 Task: Search one way flight ticket for 1 adult, 1 child, 1 infant in seat in premium economy from Ceiba: Jose Aponte De La Torre Airport to Indianapolis: Indianapolis International Airport on 8-5-2023. Number of bags: 2 carry on bags and 4 checked bags. Outbound departure time preference is 18:30.
Action: Mouse moved to (279, 242)
Screenshot: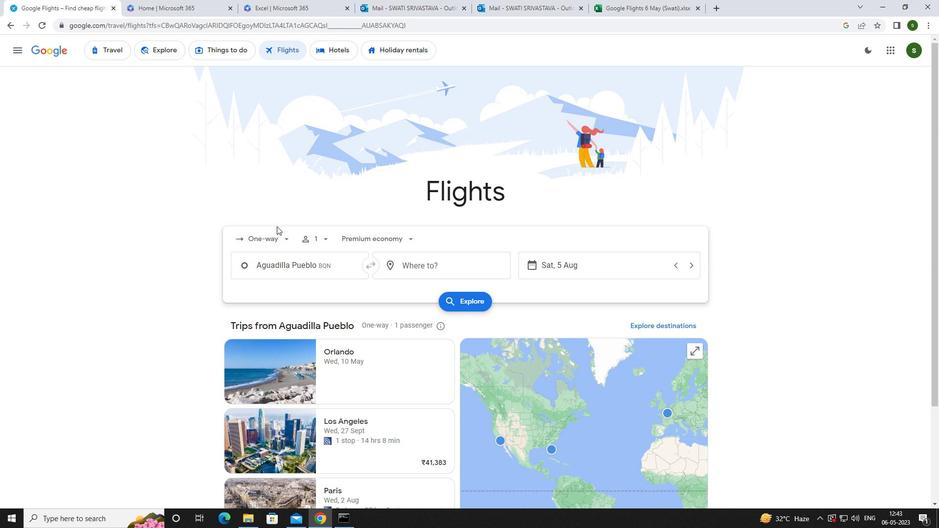 
Action: Mouse pressed left at (279, 242)
Screenshot: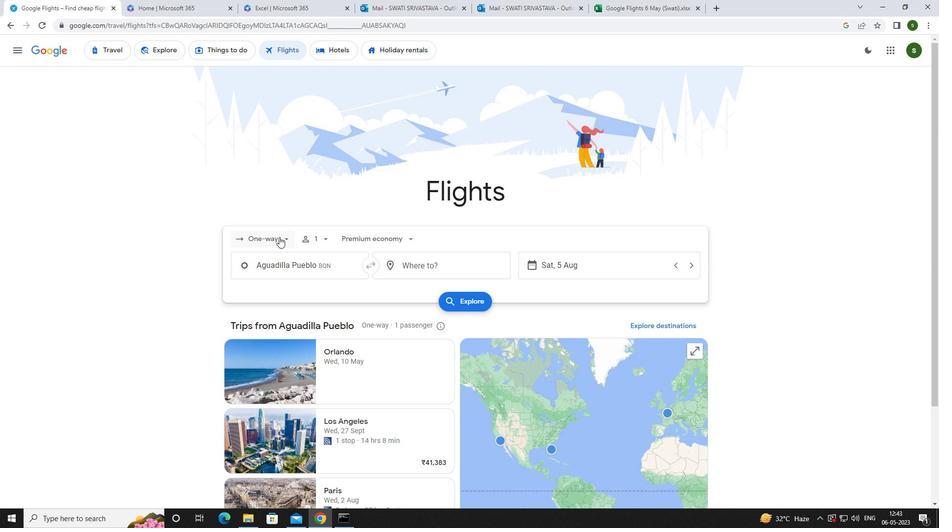 
Action: Mouse moved to (281, 282)
Screenshot: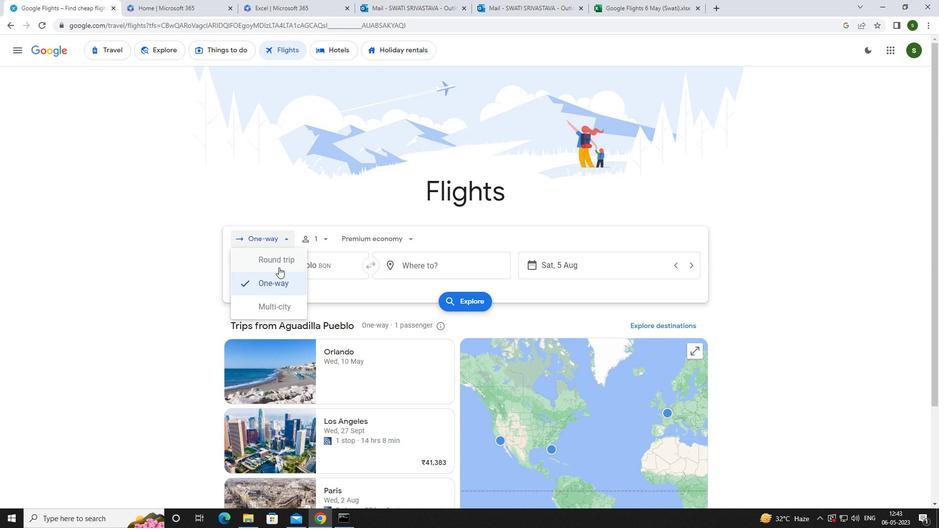 
Action: Mouse pressed left at (281, 282)
Screenshot: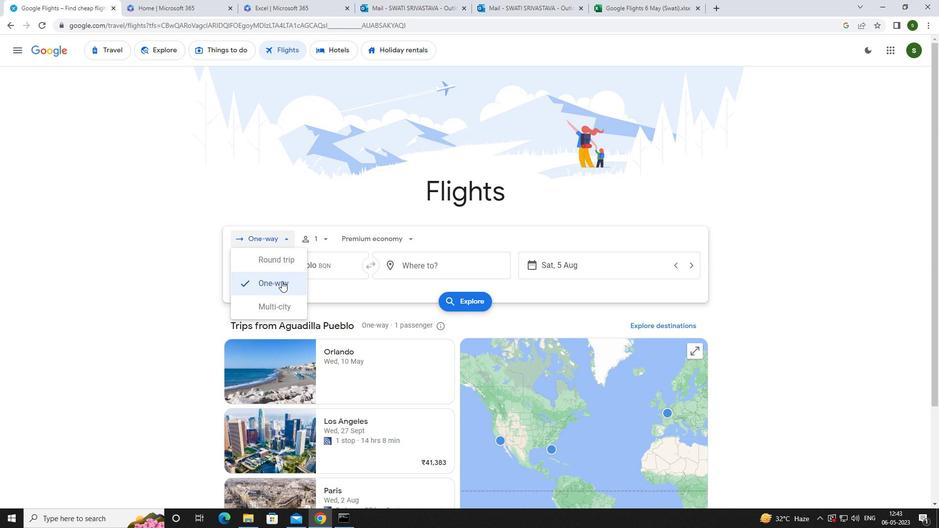 
Action: Mouse moved to (322, 244)
Screenshot: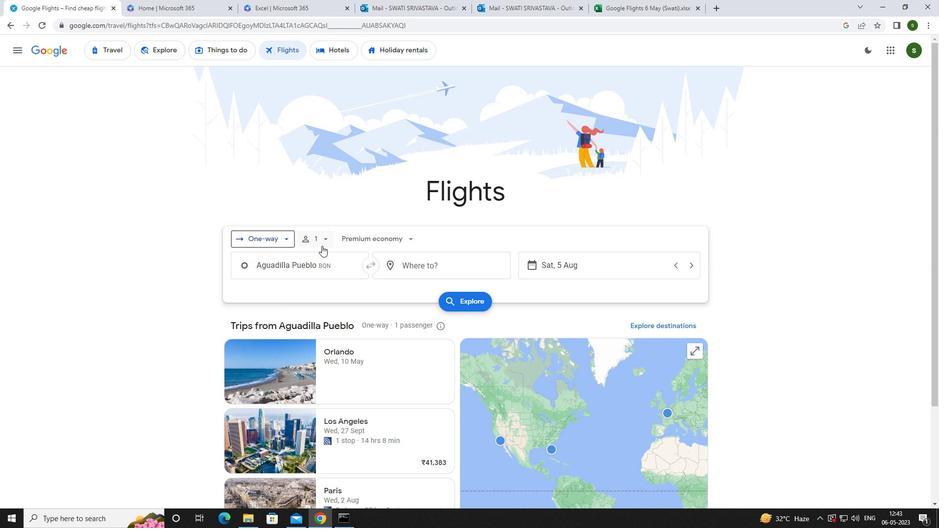 
Action: Mouse pressed left at (322, 244)
Screenshot: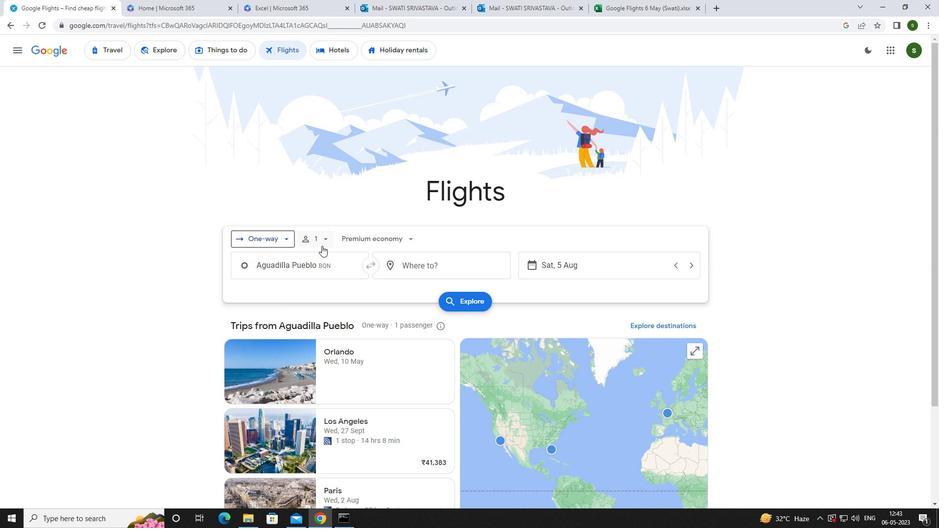 
Action: Mouse moved to (399, 290)
Screenshot: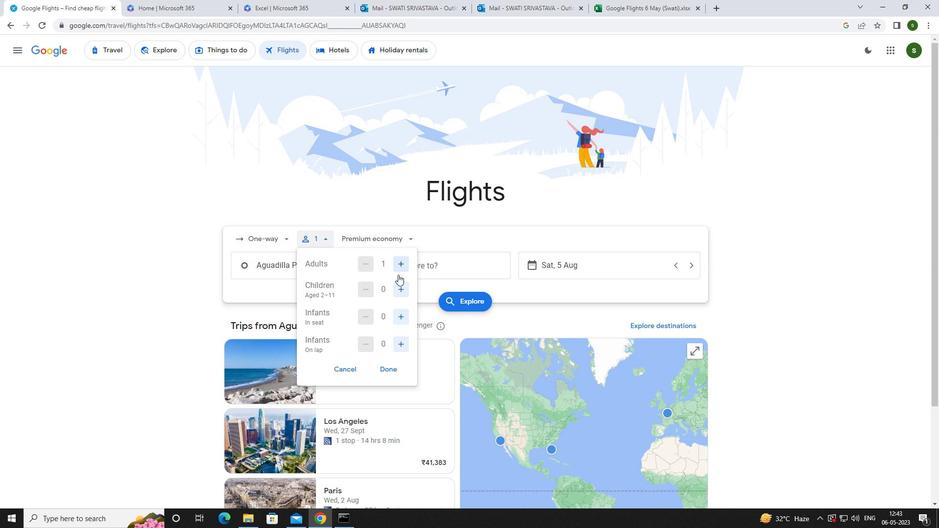 
Action: Mouse pressed left at (399, 290)
Screenshot: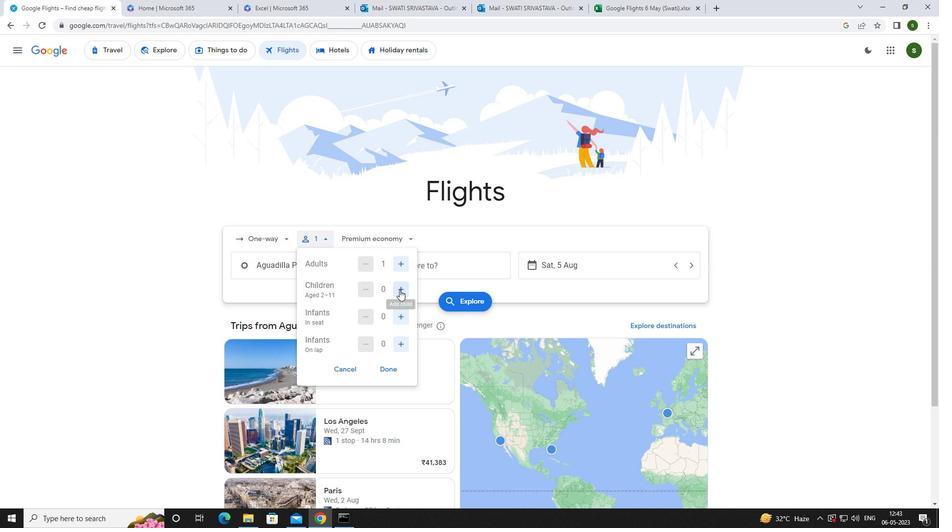 
Action: Mouse moved to (399, 315)
Screenshot: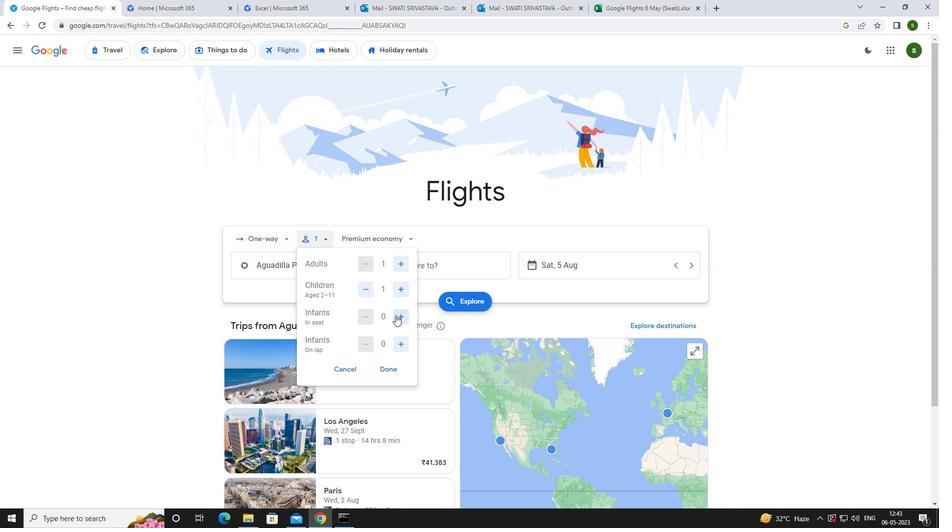 
Action: Mouse pressed left at (399, 315)
Screenshot: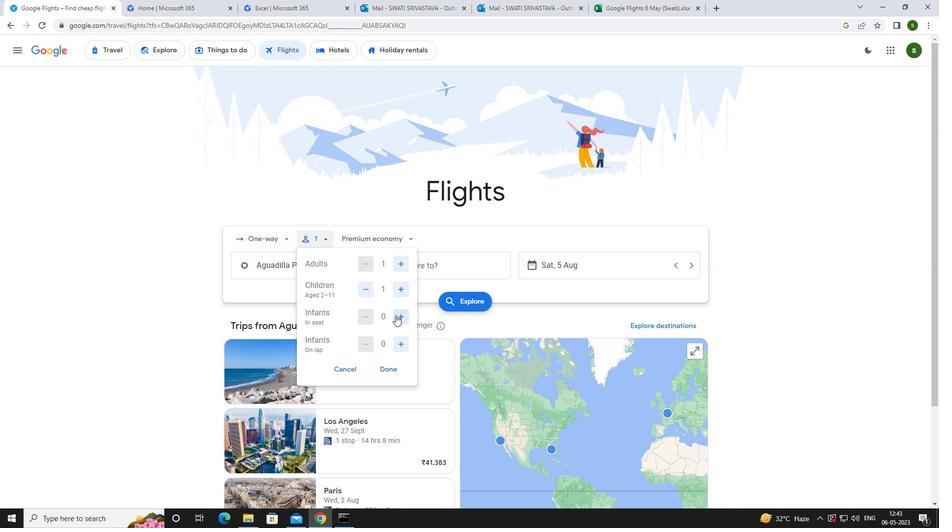 
Action: Mouse moved to (394, 232)
Screenshot: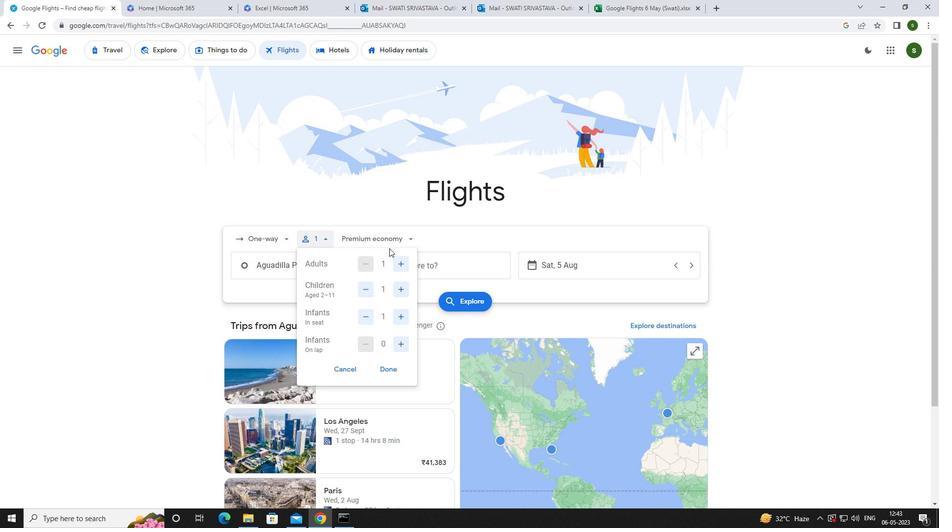 
Action: Mouse pressed left at (394, 232)
Screenshot: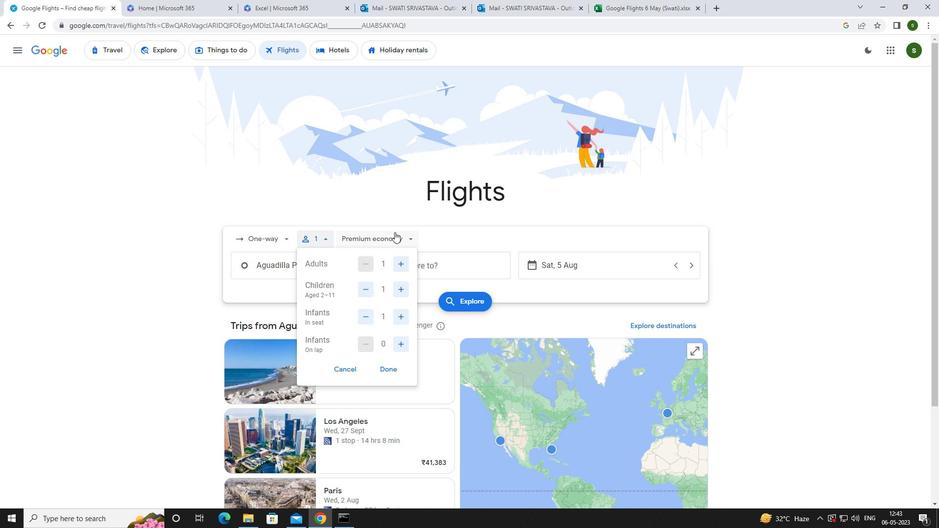 
Action: Mouse moved to (398, 280)
Screenshot: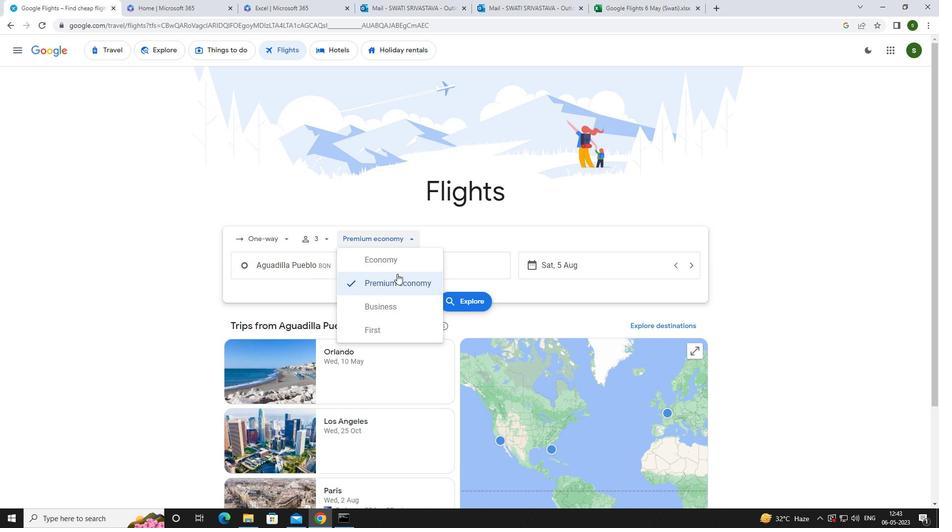 
Action: Mouse pressed left at (398, 280)
Screenshot: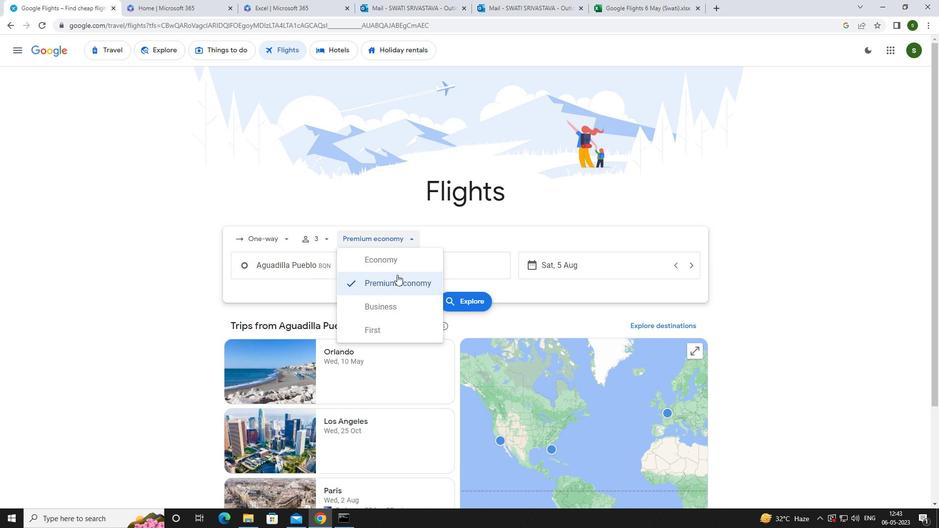 
Action: Mouse moved to (350, 261)
Screenshot: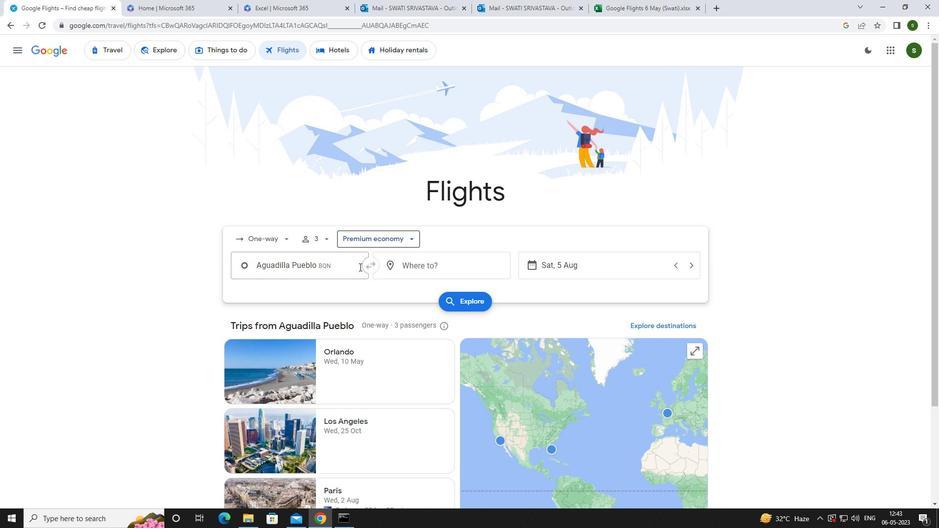 
Action: Mouse pressed left at (350, 261)
Screenshot: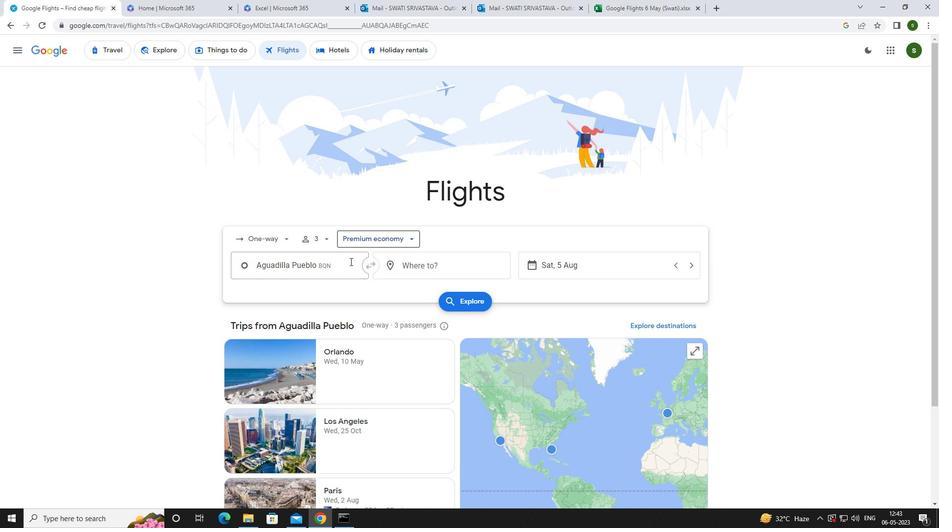 
Action: Key pressed <Key.caps_lock>j<Key.caps_lock>ose<Key.space><Key.caps_lock>a<Key.caps_lock>pon
Screenshot: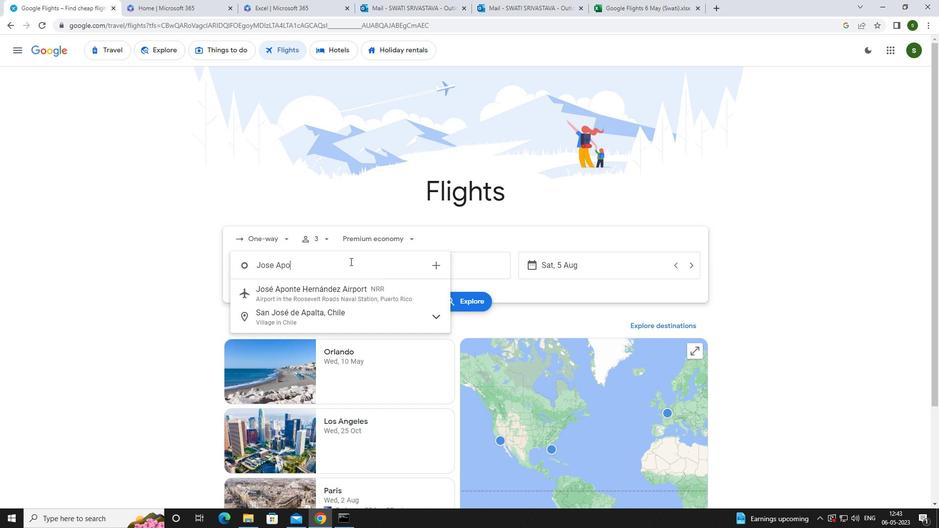 
Action: Mouse moved to (349, 293)
Screenshot: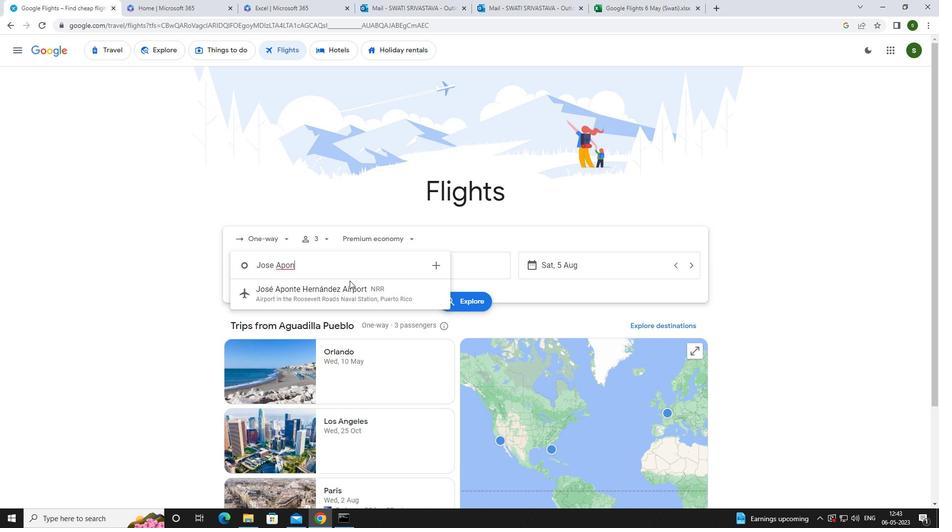 
Action: Mouse pressed left at (349, 293)
Screenshot: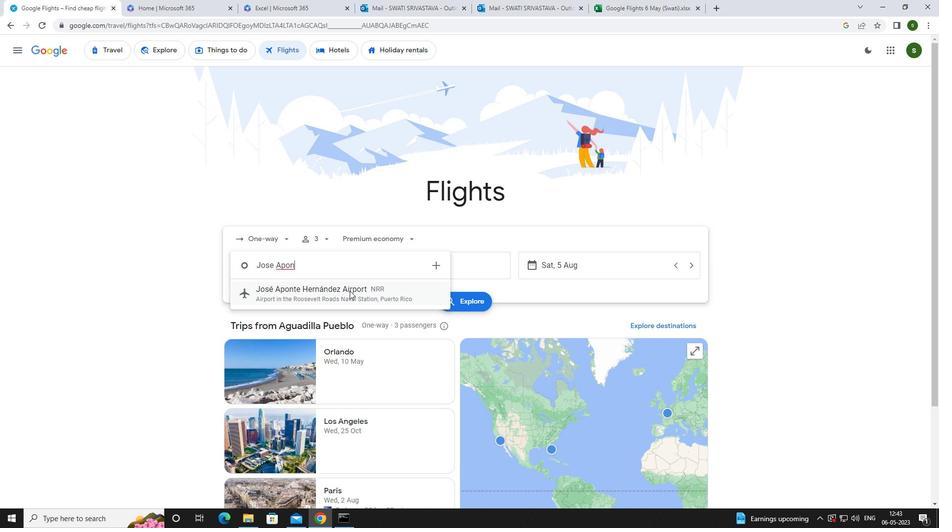 
Action: Mouse moved to (419, 267)
Screenshot: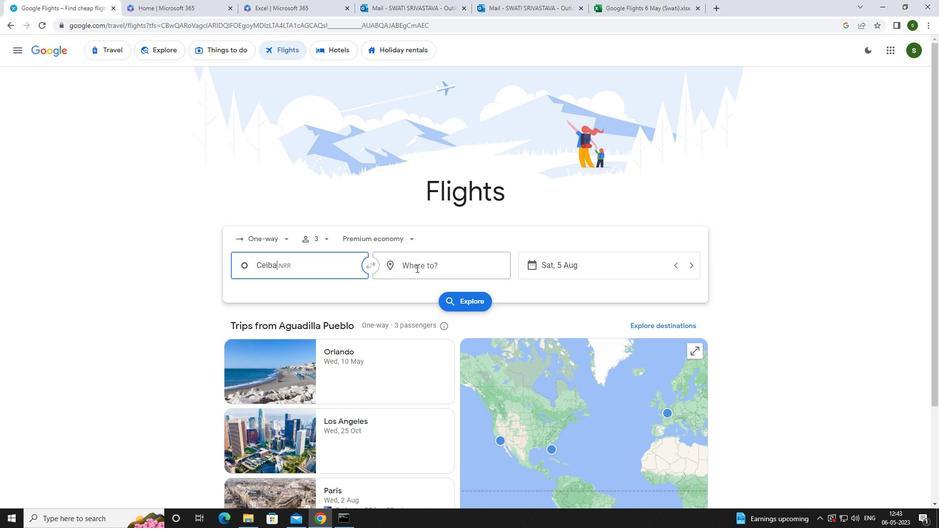 
Action: Mouse pressed left at (419, 267)
Screenshot: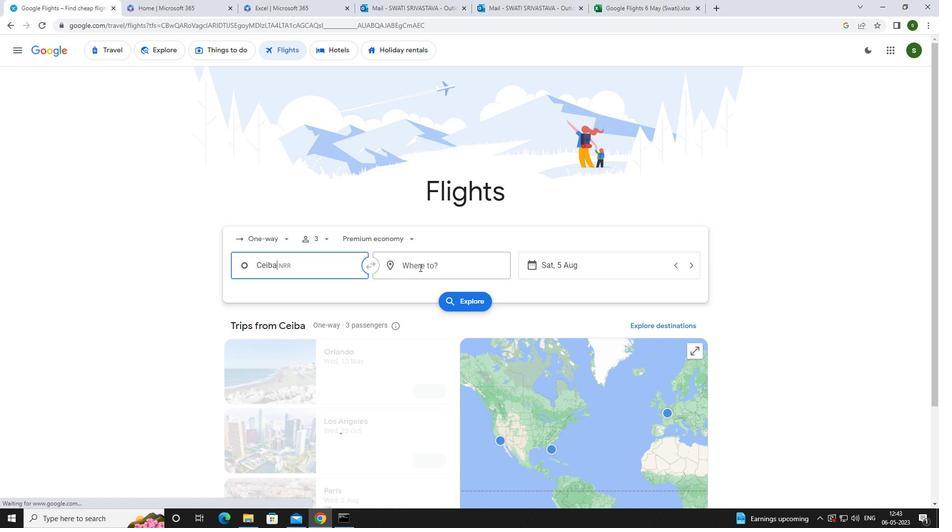 
Action: Key pressed <Key.caps_lock>i<Key.caps_lock>ndianapol
Screenshot: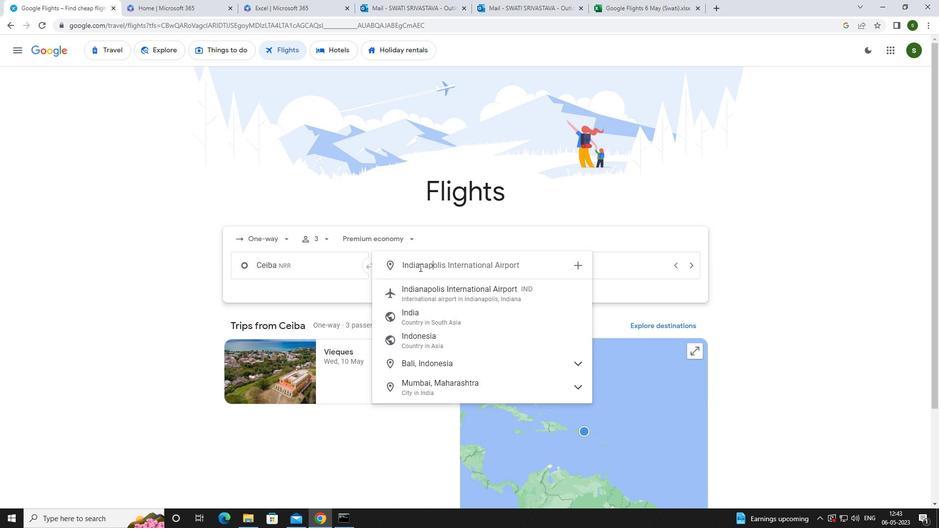
Action: Mouse moved to (431, 327)
Screenshot: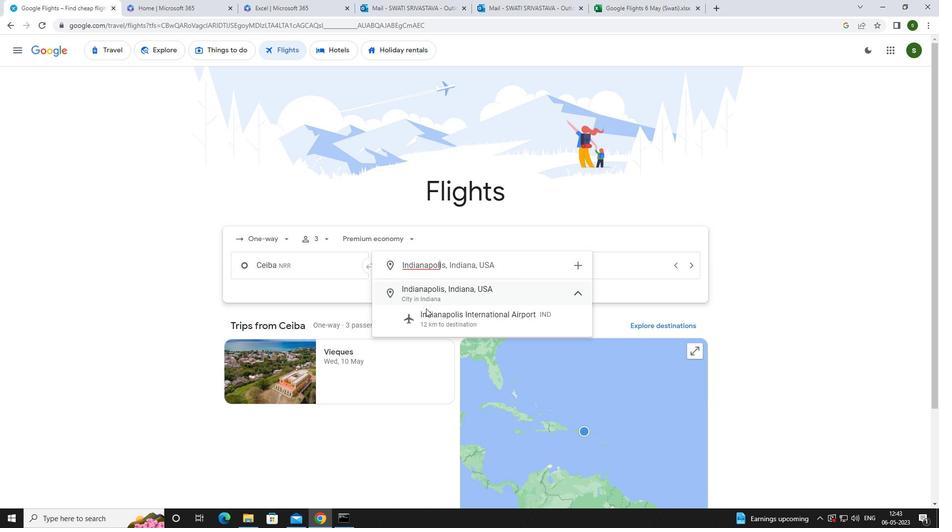 
Action: Mouse pressed left at (431, 327)
Screenshot: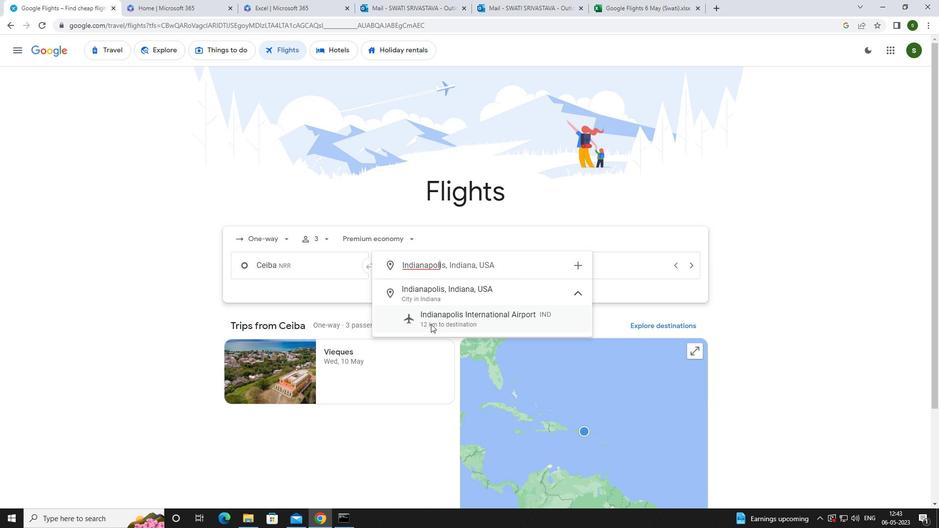 
Action: Mouse moved to (572, 261)
Screenshot: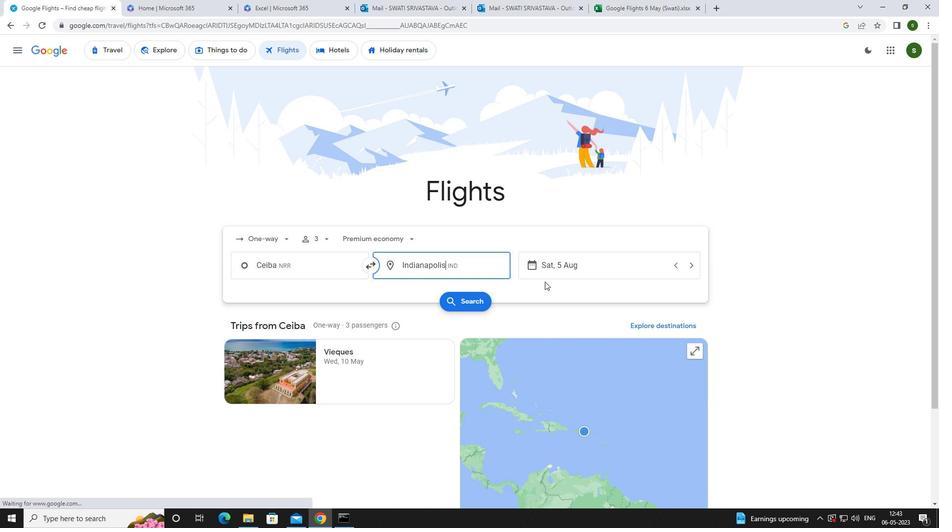 
Action: Mouse pressed left at (572, 261)
Screenshot: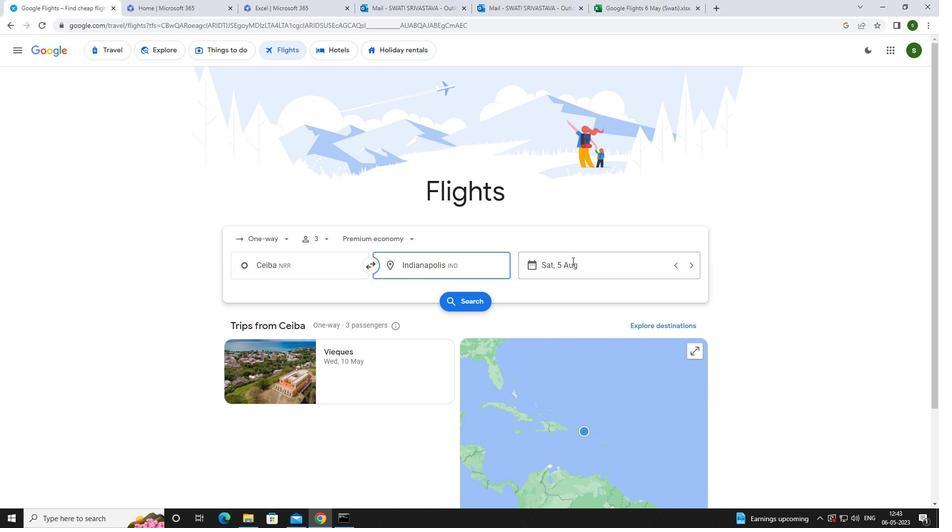 
Action: Mouse moved to (493, 337)
Screenshot: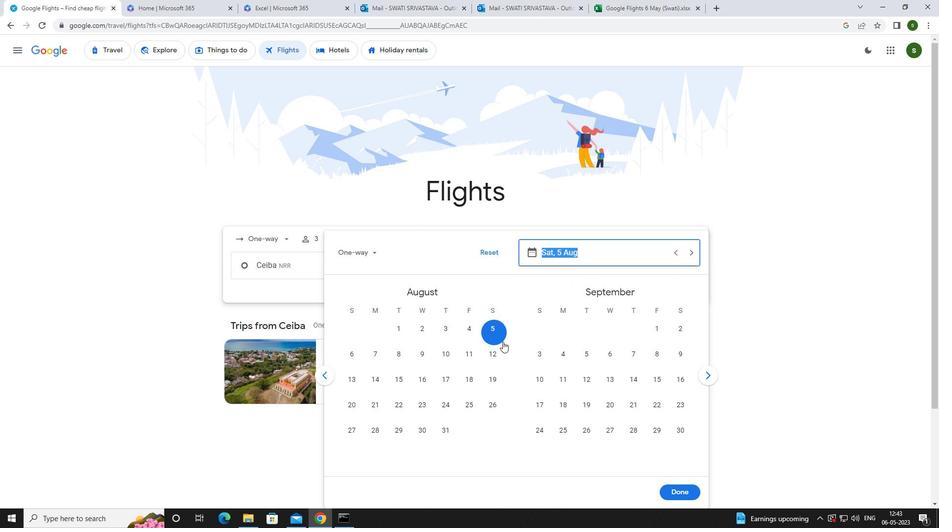 
Action: Mouse pressed left at (493, 337)
Screenshot: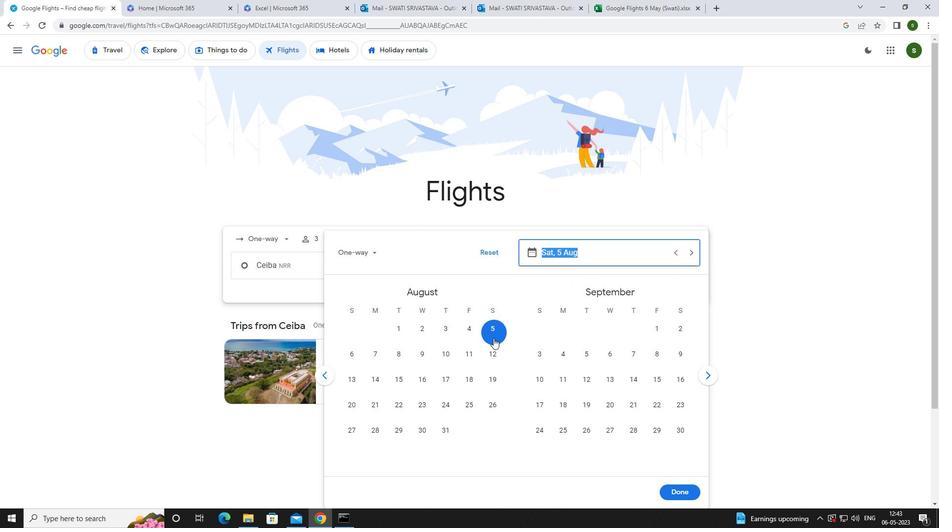 
Action: Mouse moved to (673, 494)
Screenshot: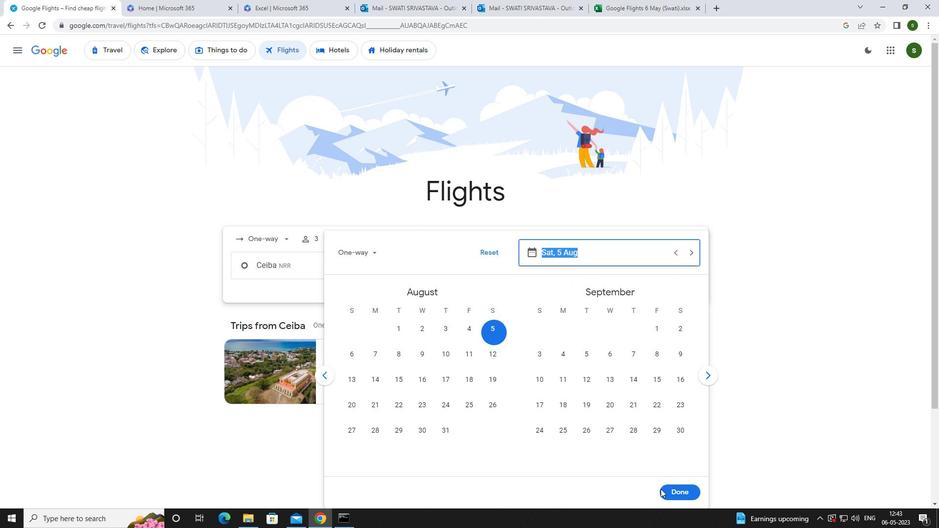 
Action: Mouse pressed left at (673, 494)
Screenshot: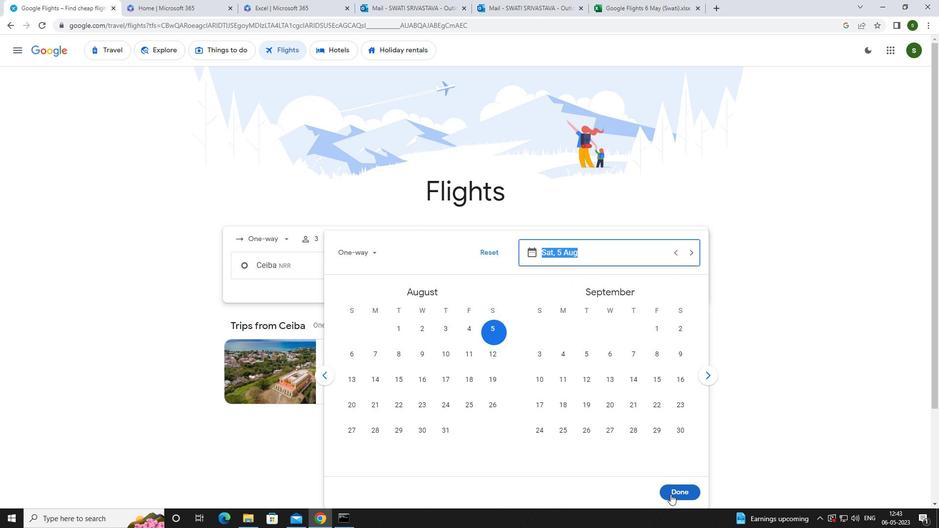 
Action: Mouse moved to (475, 297)
Screenshot: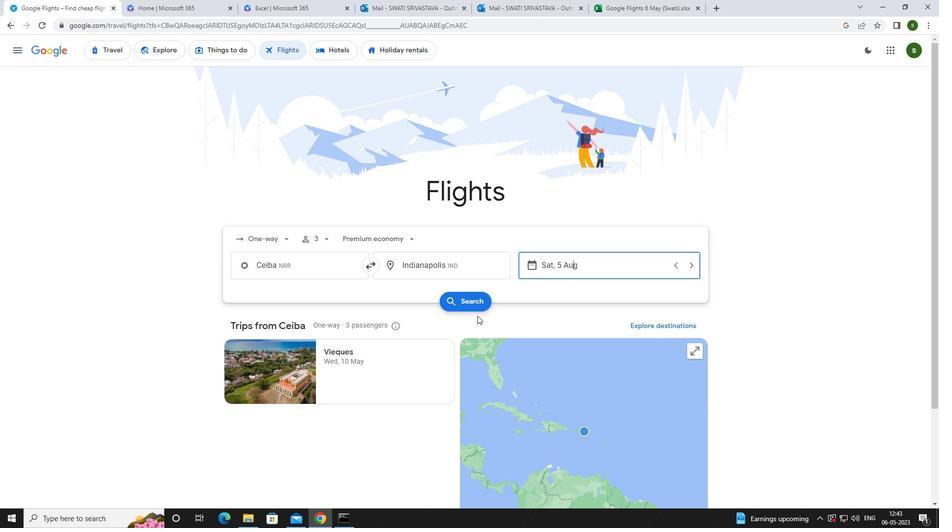 
Action: Mouse pressed left at (475, 297)
Screenshot: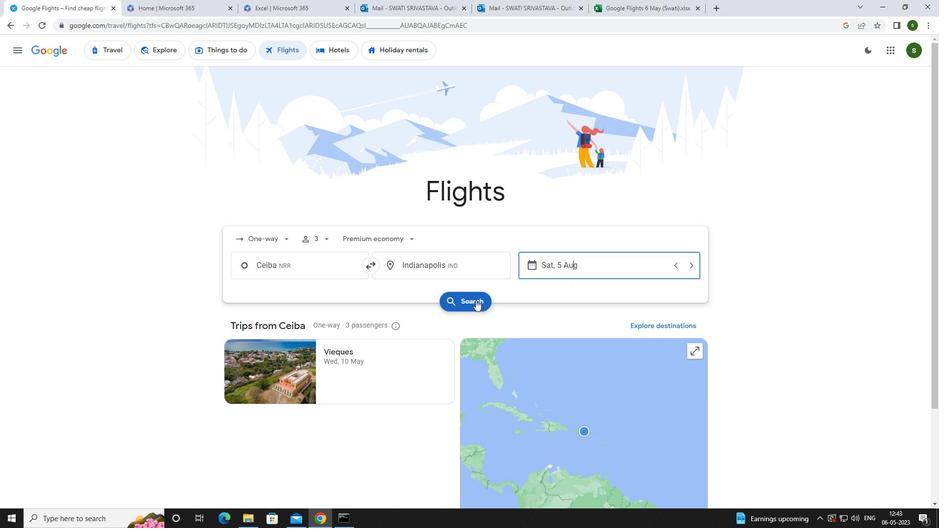 
Action: Mouse moved to (240, 141)
Screenshot: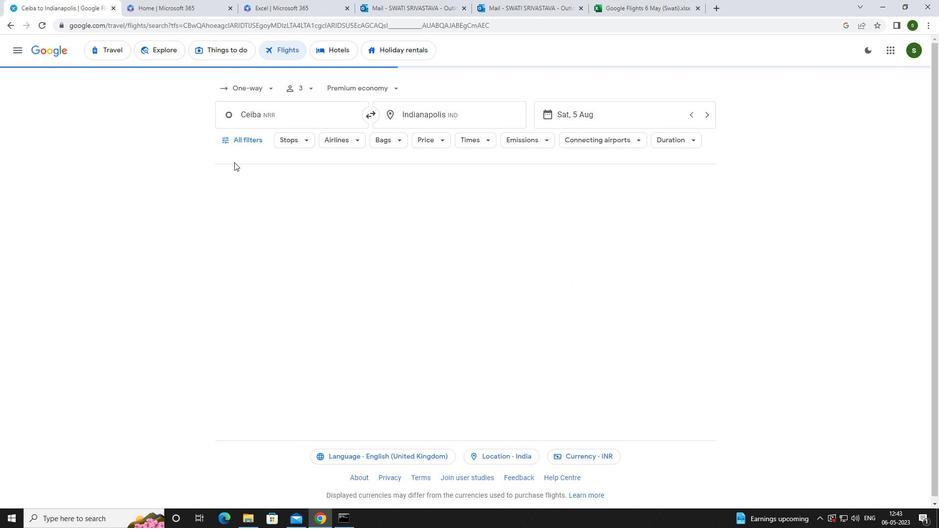 
Action: Mouse pressed left at (240, 141)
Screenshot: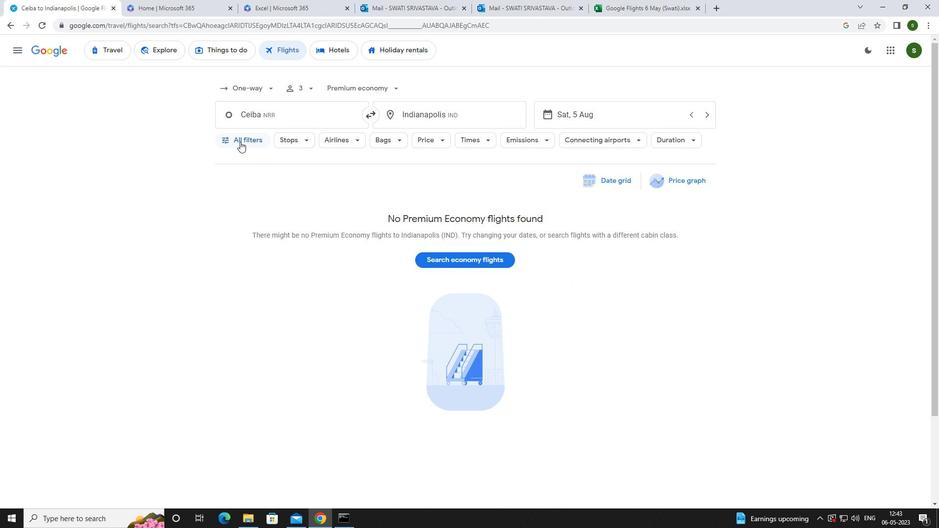 
Action: Mouse moved to (331, 268)
Screenshot: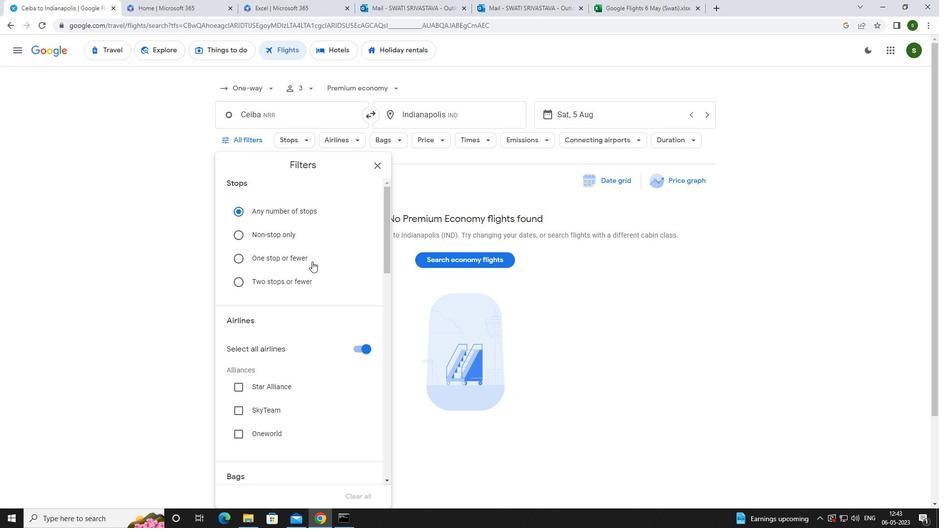 
Action: Mouse scrolled (331, 267) with delta (0, 0)
Screenshot: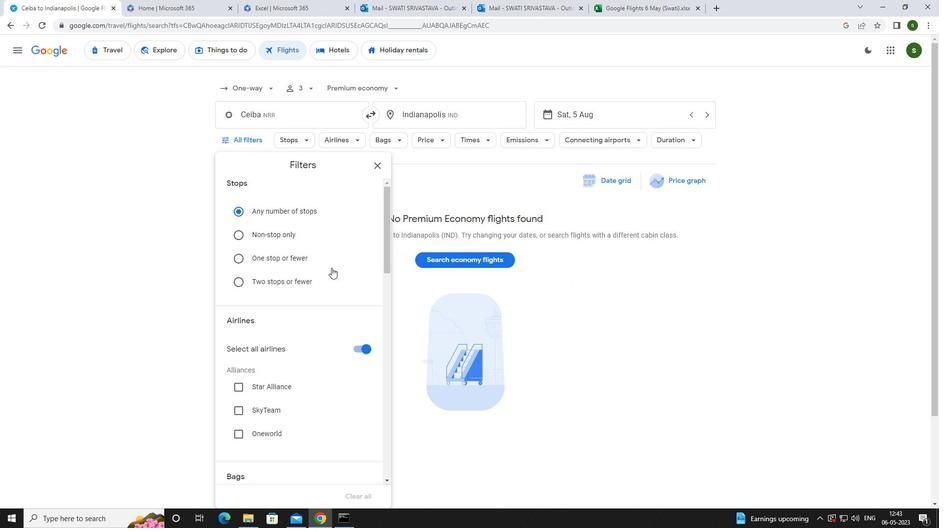 
Action: Mouse scrolled (331, 267) with delta (0, 0)
Screenshot: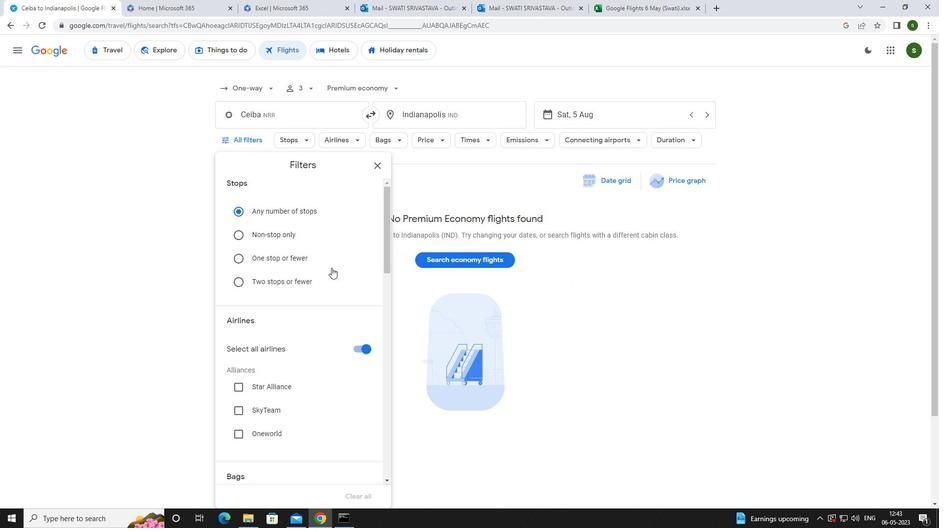 
Action: Mouse scrolled (331, 267) with delta (0, 0)
Screenshot: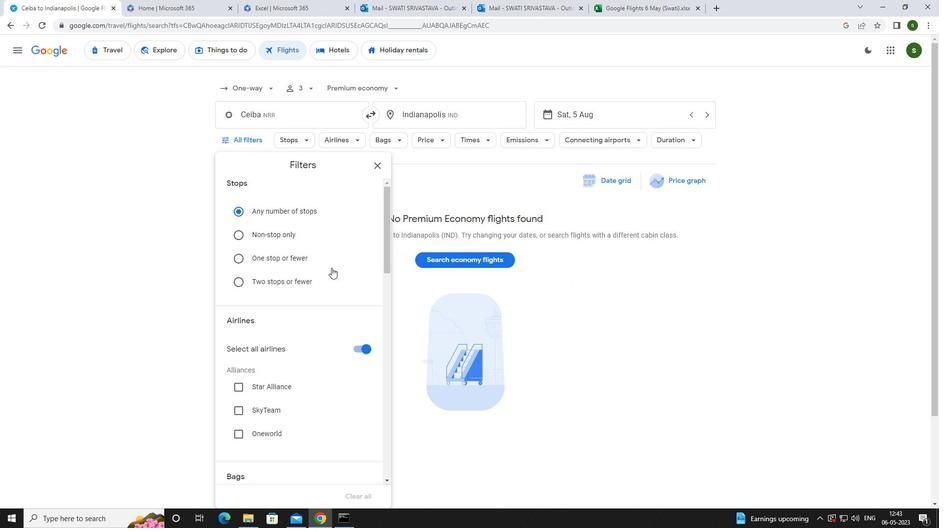 
Action: Mouse scrolled (331, 267) with delta (0, 0)
Screenshot: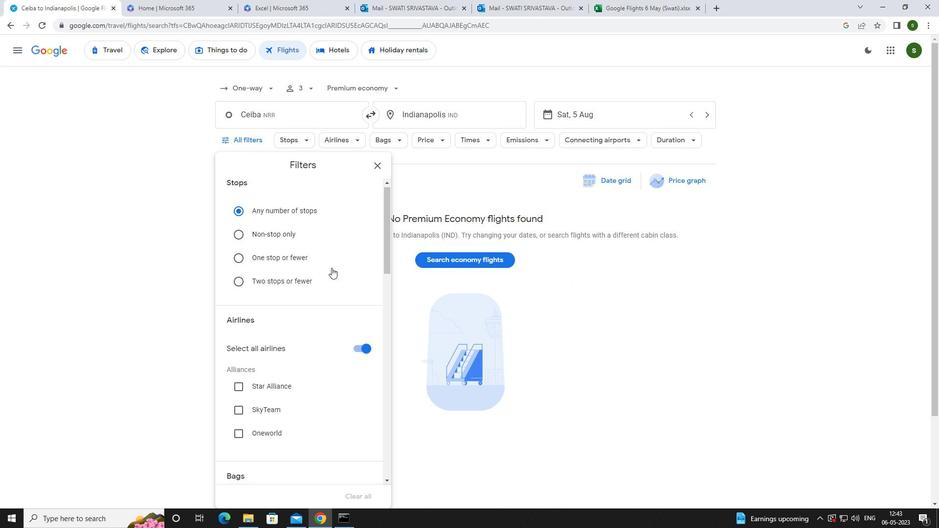 
Action: Mouse scrolled (331, 267) with delta (0, 0)
Screenshot: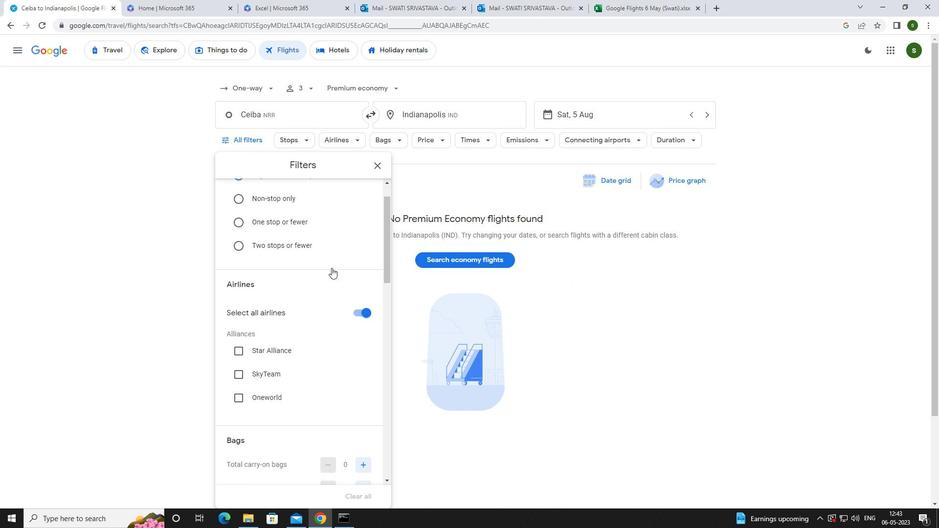 
Action: Mouse moved to (364, 251)
Screenshot: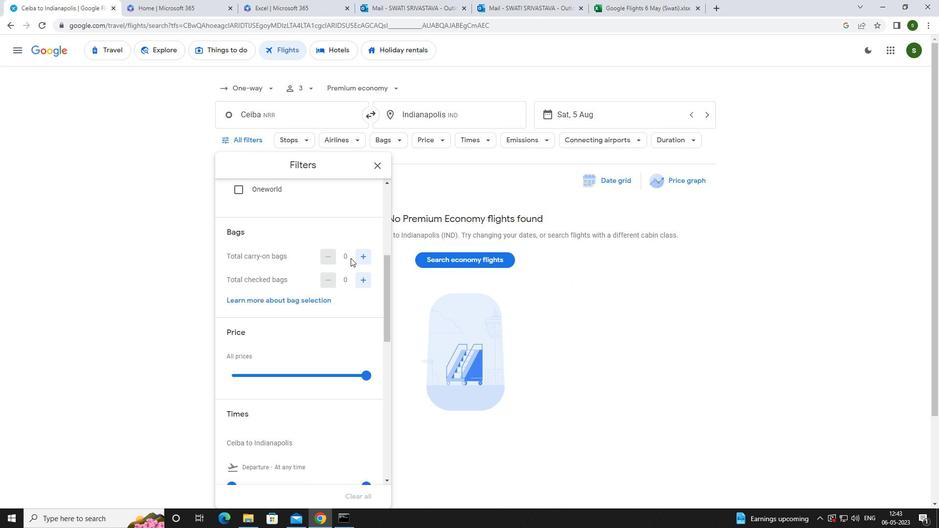 
Action: Mouse pressed left at (364, 251)
Screenshot: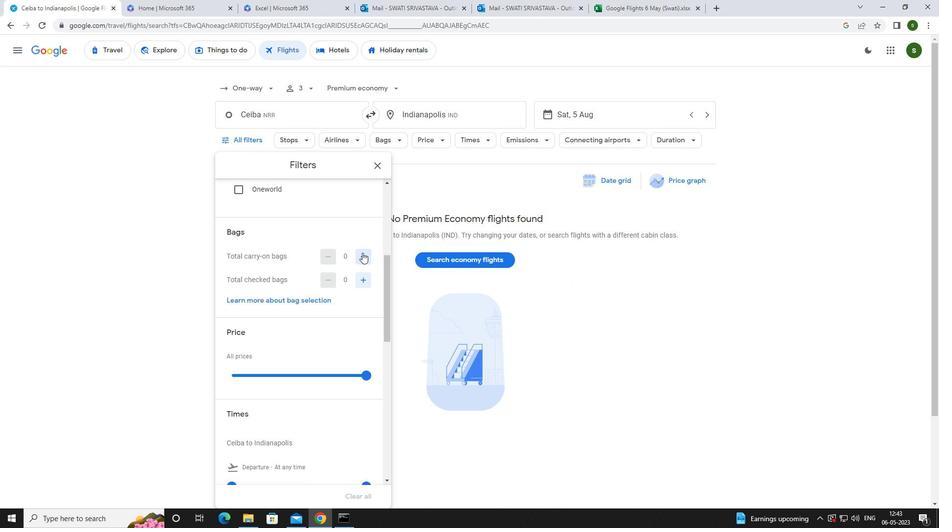 
Action: Mouse pressed left at (364, 251)
Screenshot: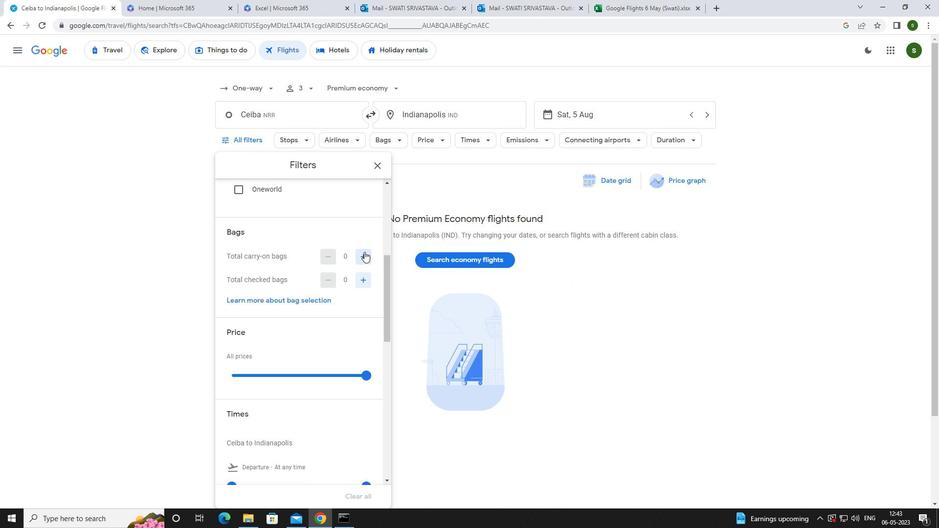
Action: Mouse moved to (363, 281)
Screenshot: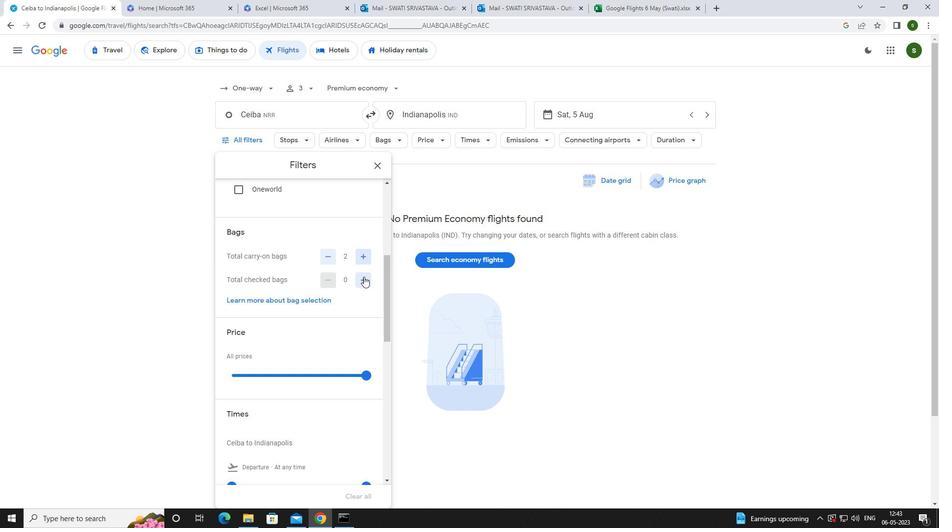 
Action: Mouse pressed left at (363, 281)
Screenshot: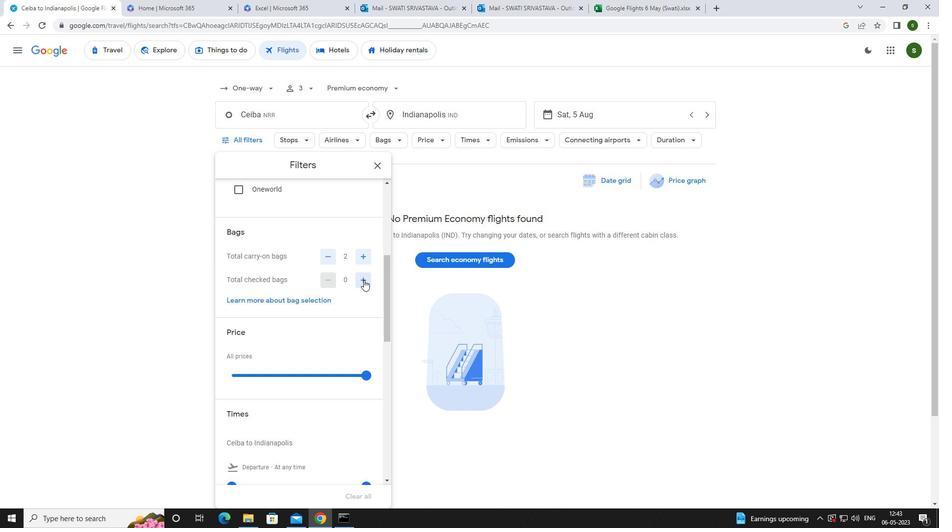 
Action: Mouse pressed left at (363, 281)
Screenshot: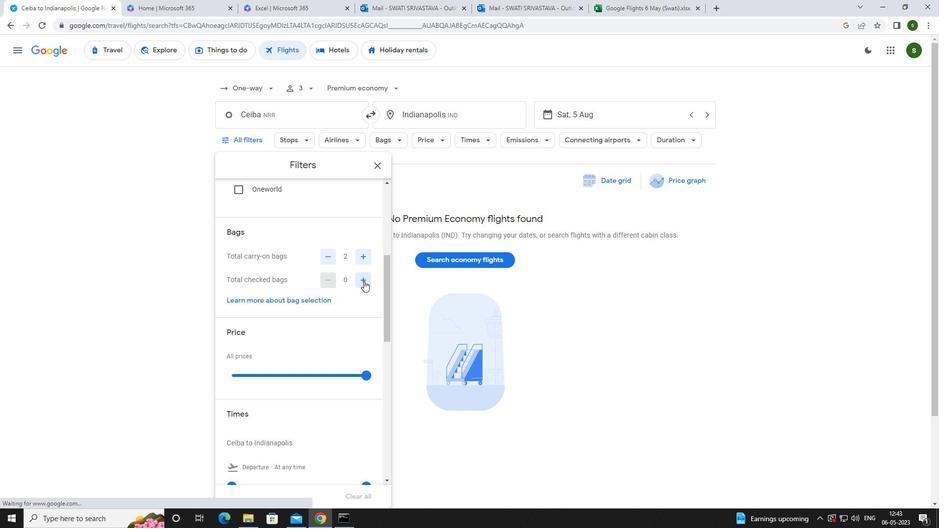 
Action: Mouse pressed left at (363, 281)
Screenshot: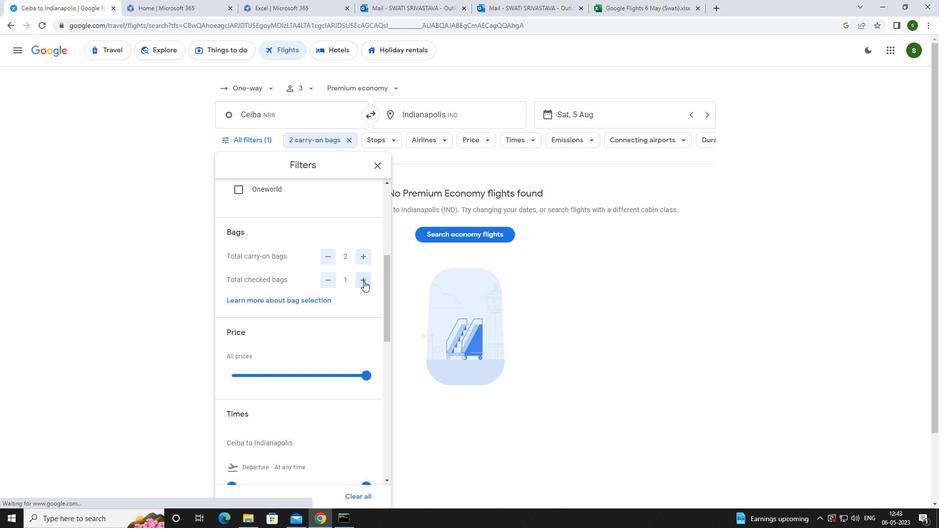 
Action: Mouse pressed left at (363, 281)
Screenshot: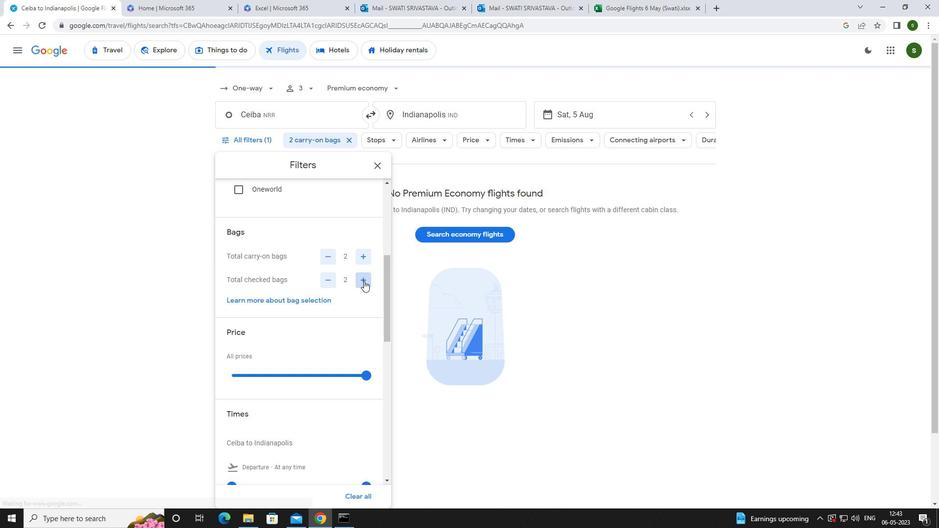 
Action: Mouse scrolled (363, 280) with delta (0, 0)
Screenshot: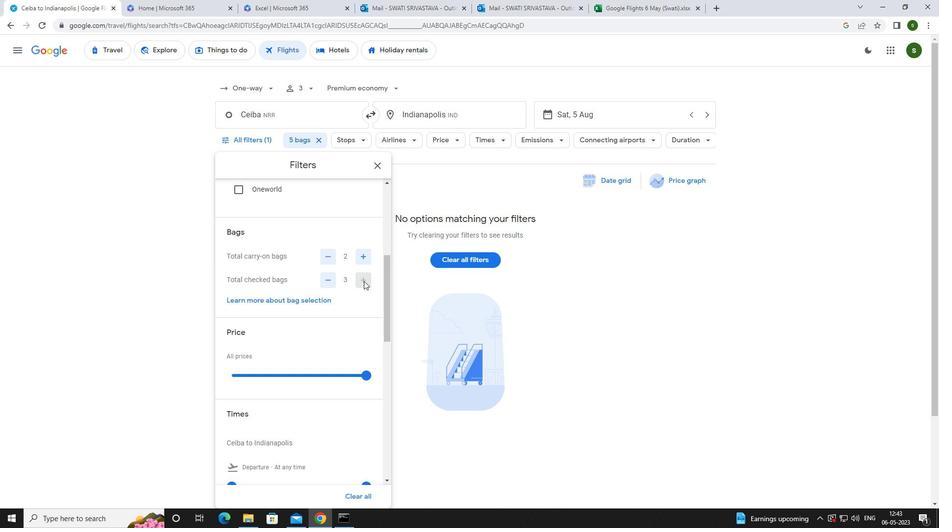 
Action: Mouse scrolled (363, 280) with delta (0, 0)
Screenshot: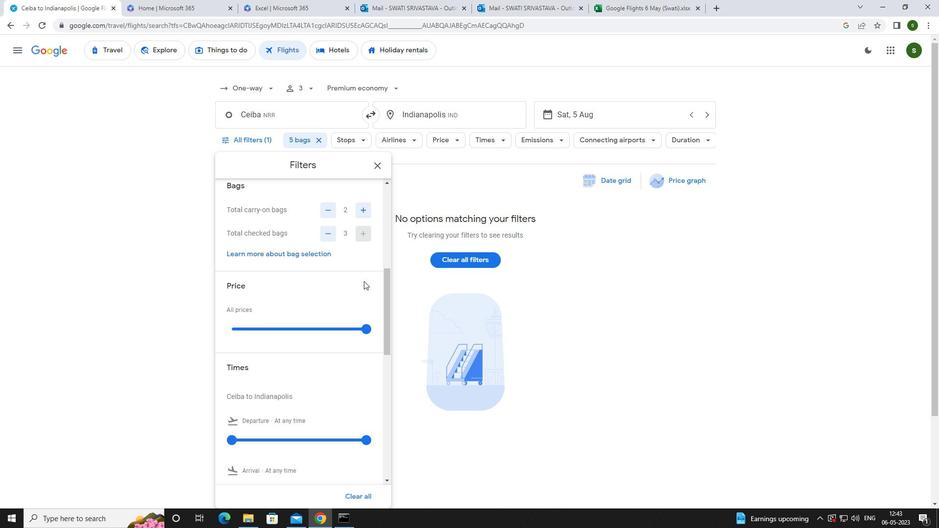 
Action: Mouse scrolled (363, 280) with delta (0, 0)
Screenshot: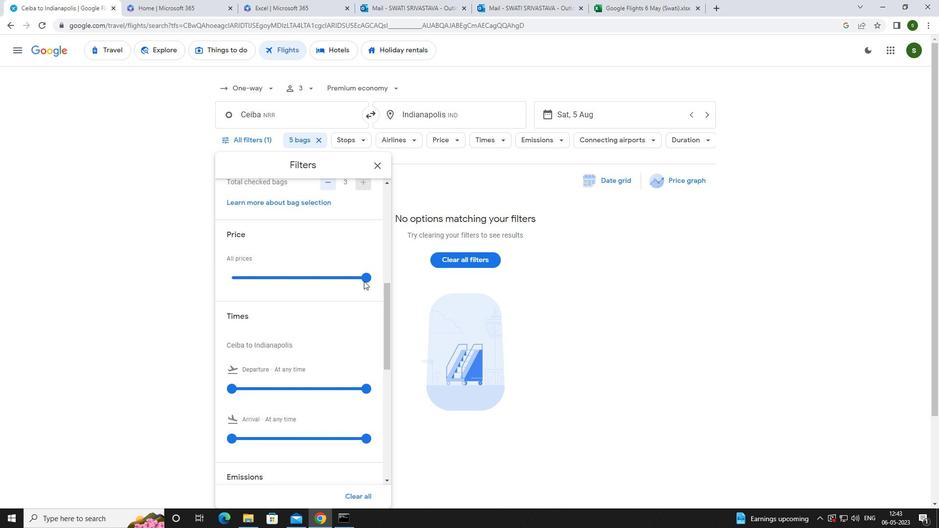 
Action: Mouse moved to (228, 339)
Screenshot: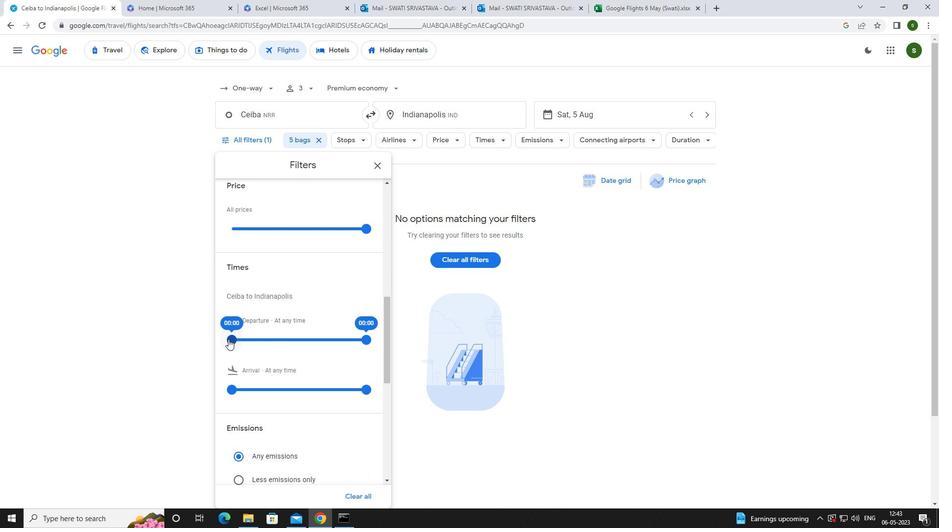 
Action: Mouse pressed left at (228, 339)
Screenshot: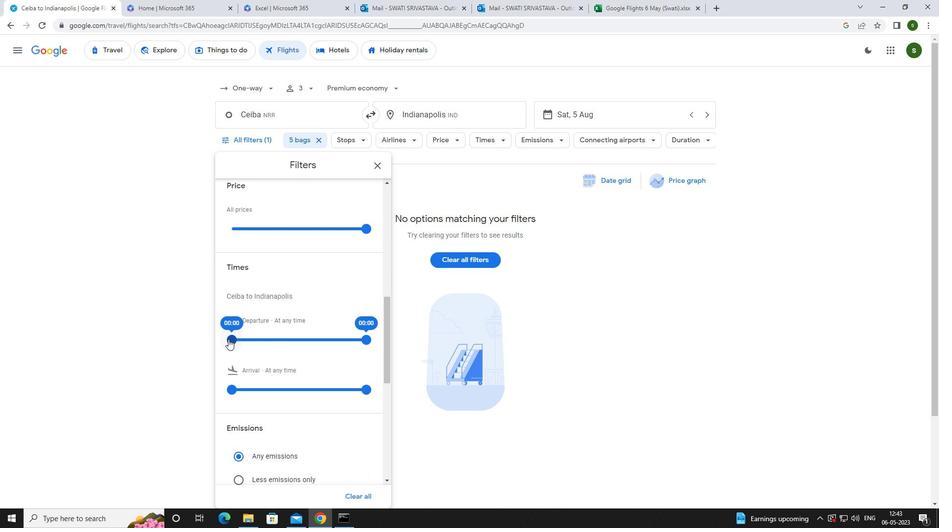 
Action: Mouse moved to (145, 315)
Screenshot: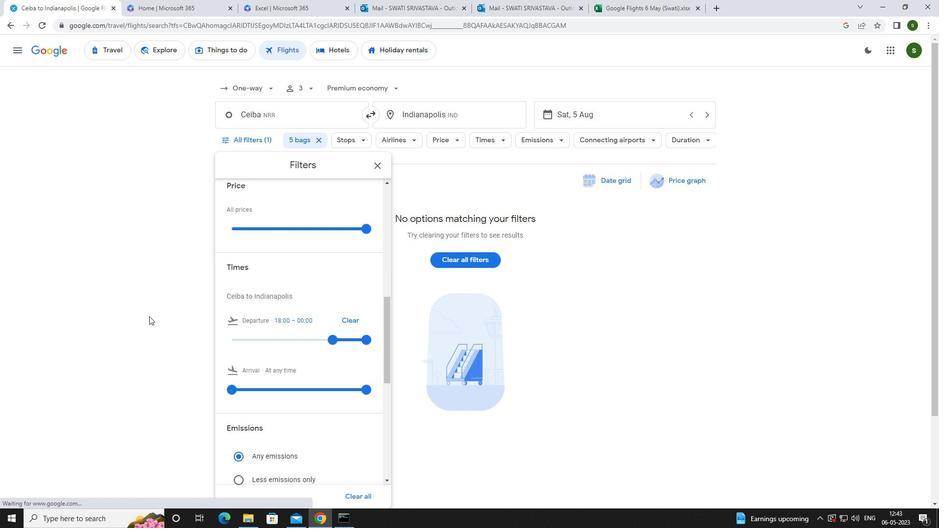 
Action: Mouse pressed left at (145, 315)
Screenshot: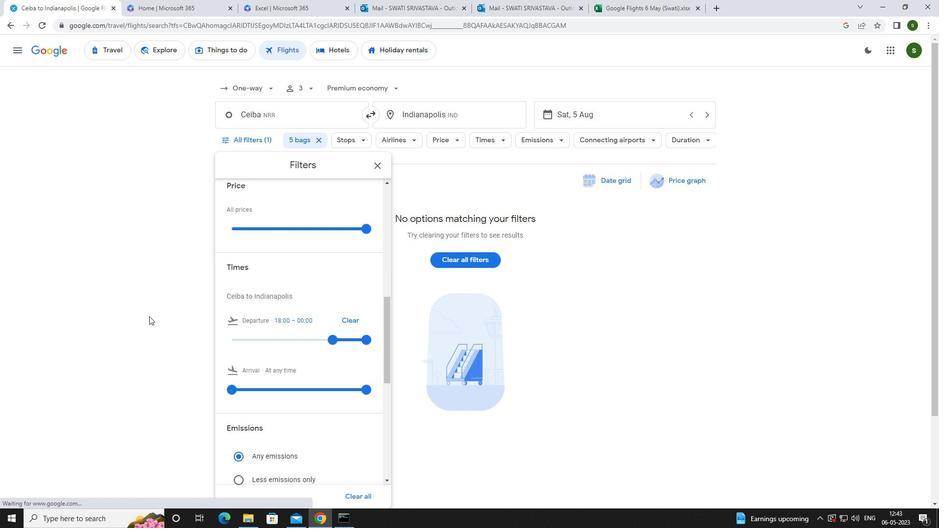 
